 Task: Plan a visit to the historical museum on the 7th at 1:00 PM.
Action: Mouse moved to (36, 204)
Screenshot: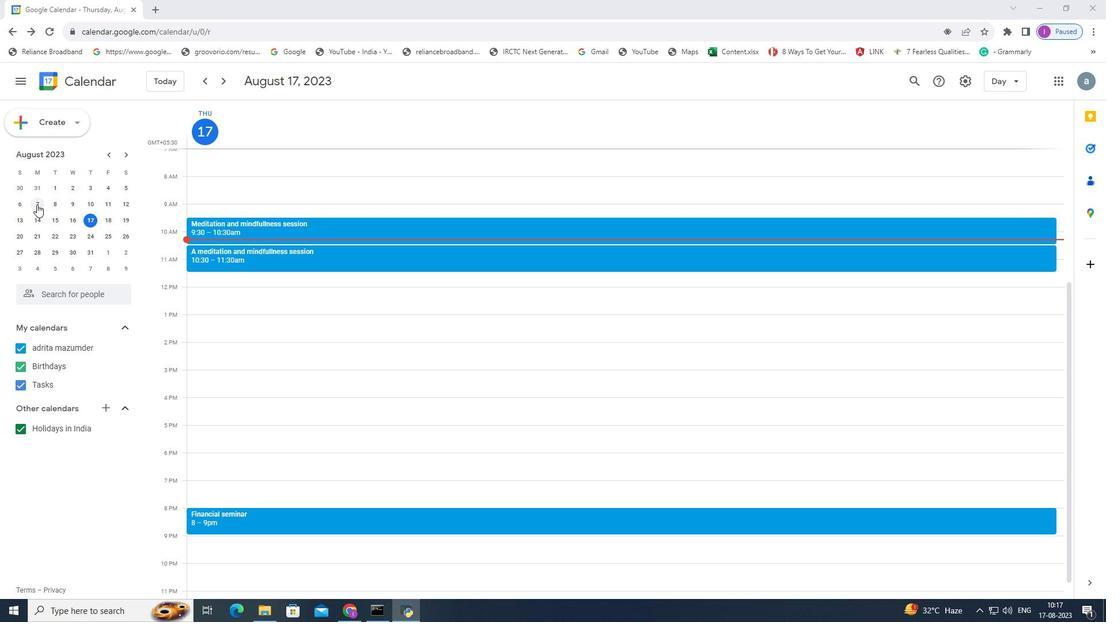 
Action: Mouse pressed left at (36, 204)
Screenshot: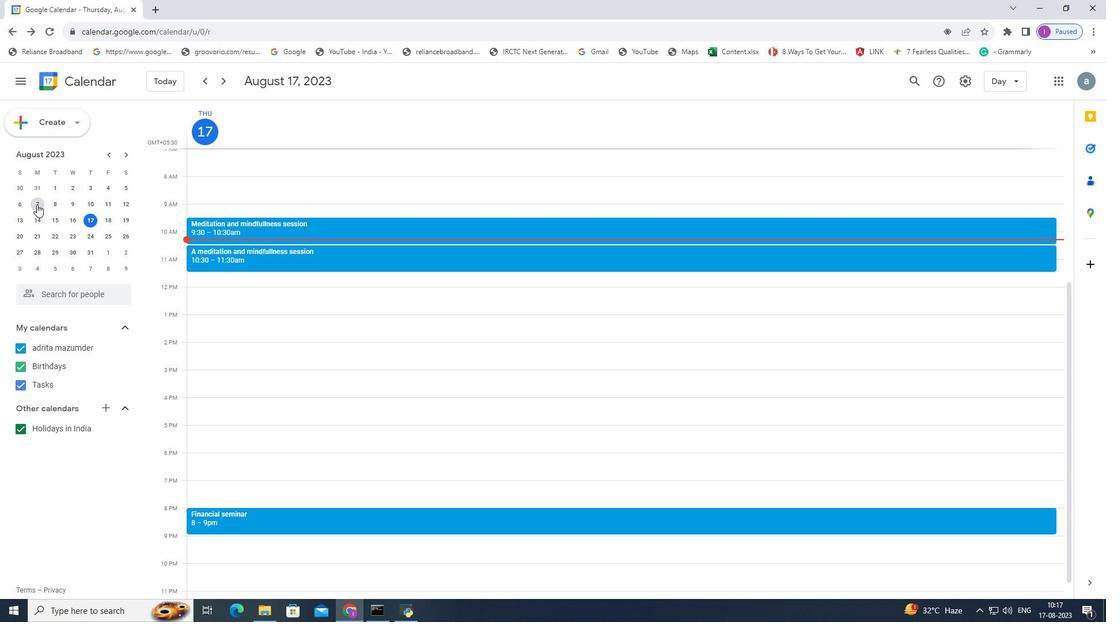 
Action: Mouse moved to (191, 326)
Screenshot: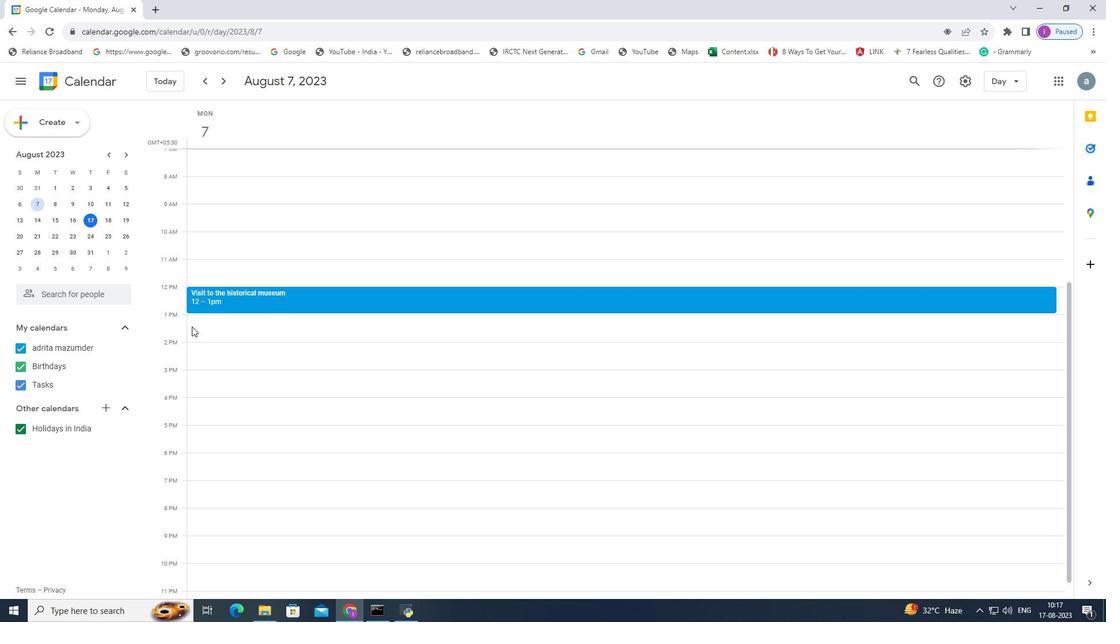 
Action: Mouse pressed left at (191, 326)
Screenshot: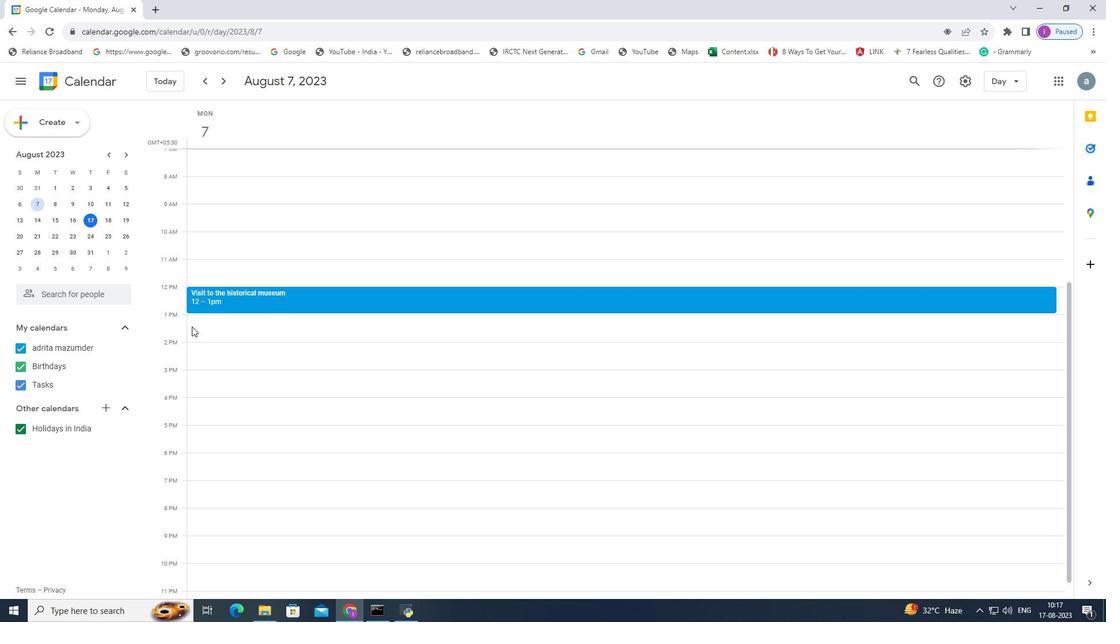 
Action: Mouse moved to (526, 219)
Screenshot: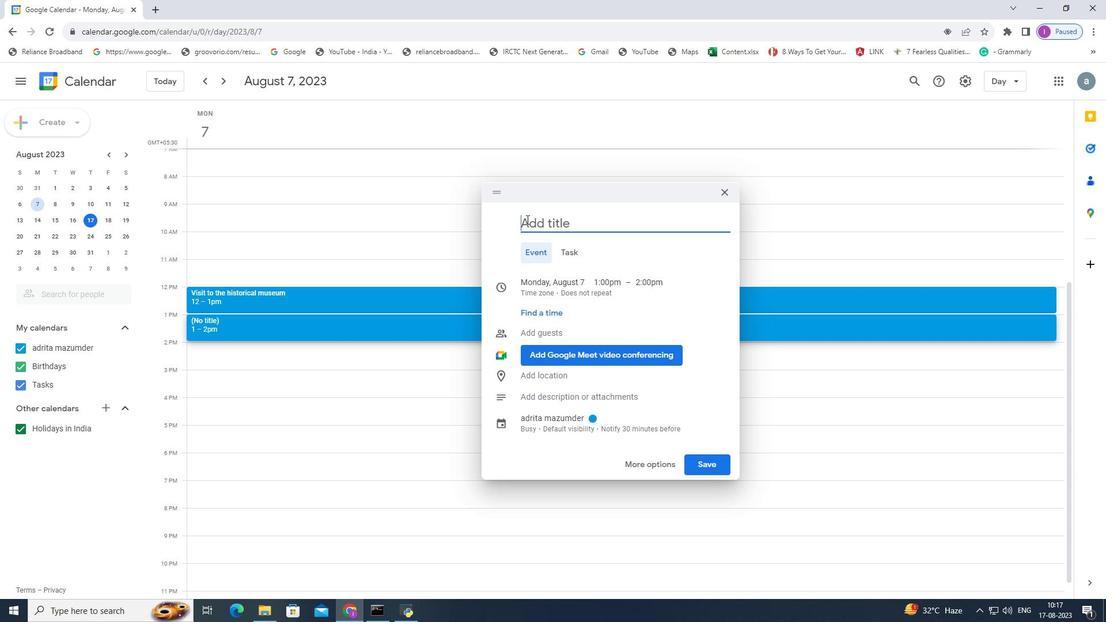 
Action: Mouse pressed left at (526, 219)
Screenshot: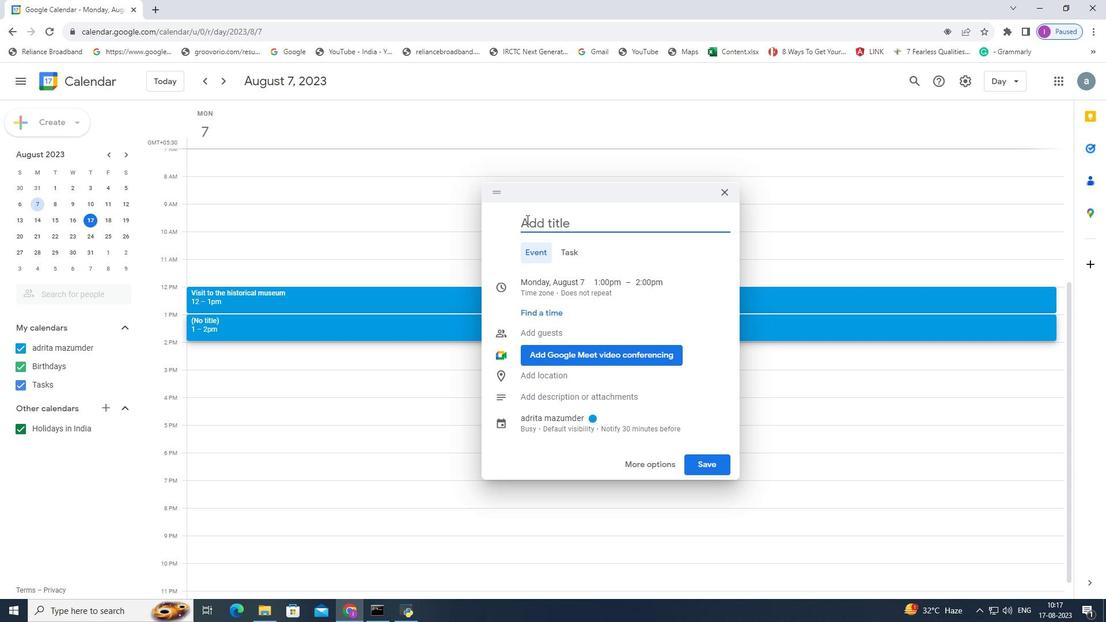 
Action: Key pressed <Key.shift>A<Key.space>visit<Key.space>to<Key.space>the<Key.space>historical<Key.space>museum
Screenshot: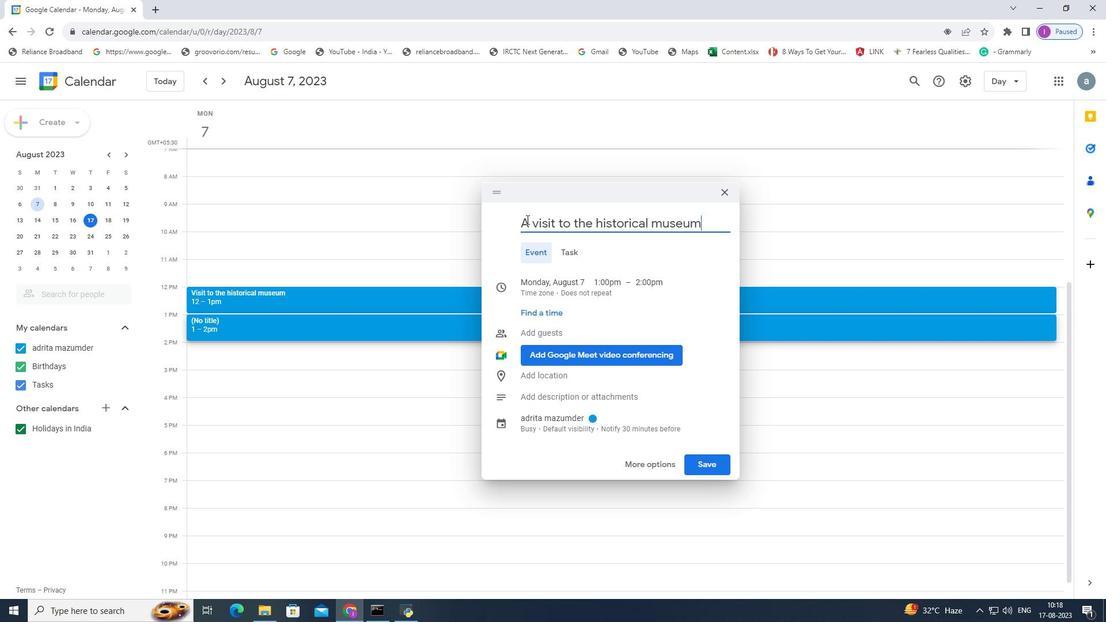 
Action: Mouse moved to (701, 465)
Screenshot: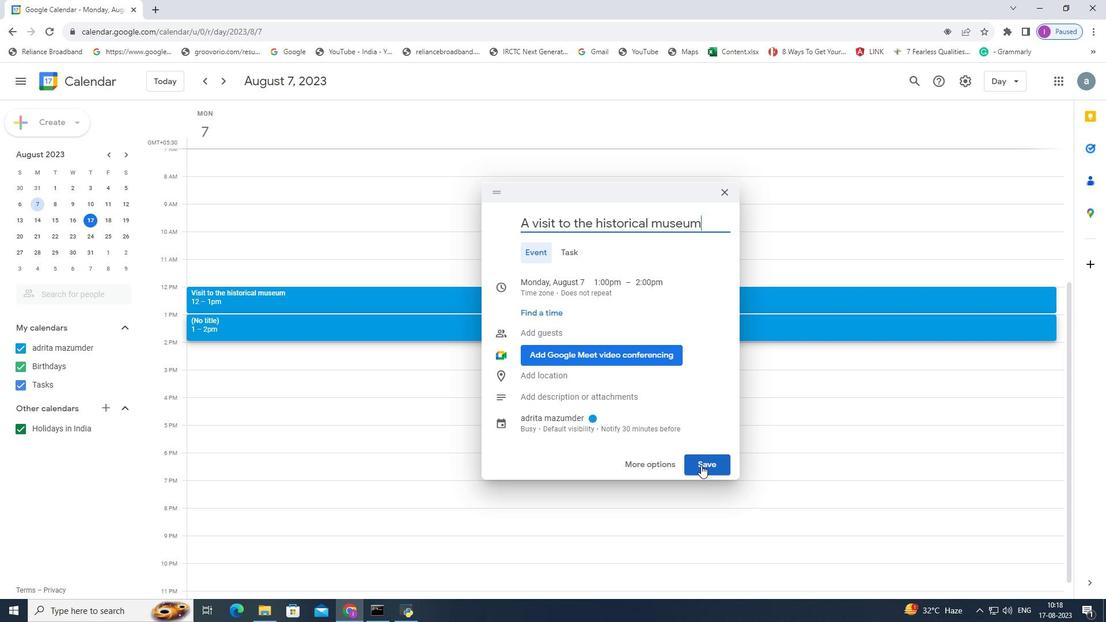 
Action: Mouse pressed left at (701, 465)
Screenshot: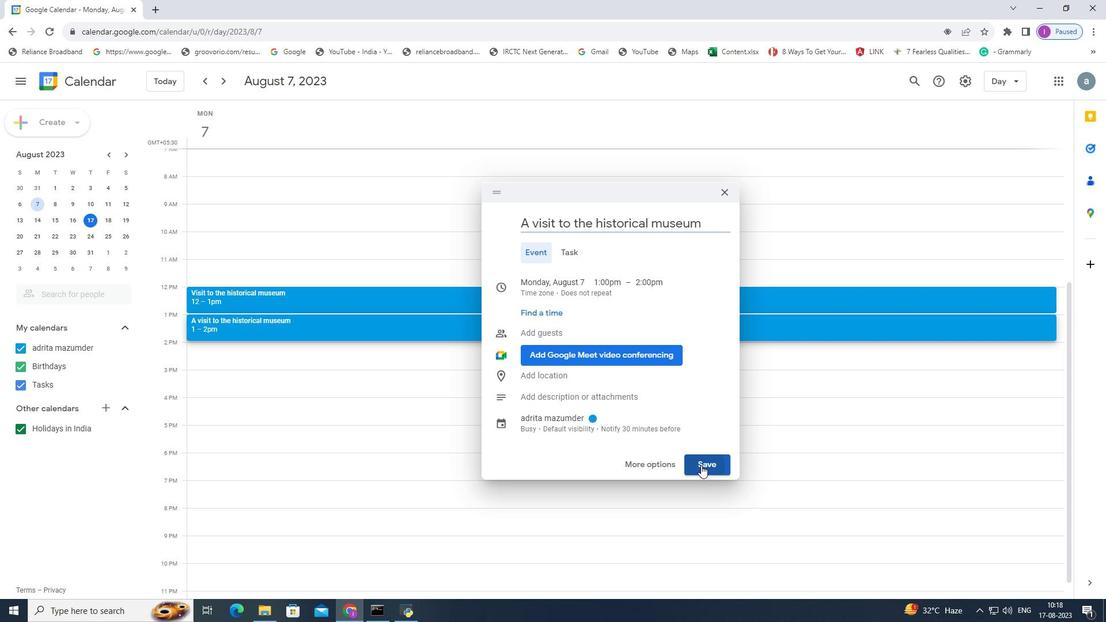 
Action: Mouse moved to (694, 461)
Screenshot: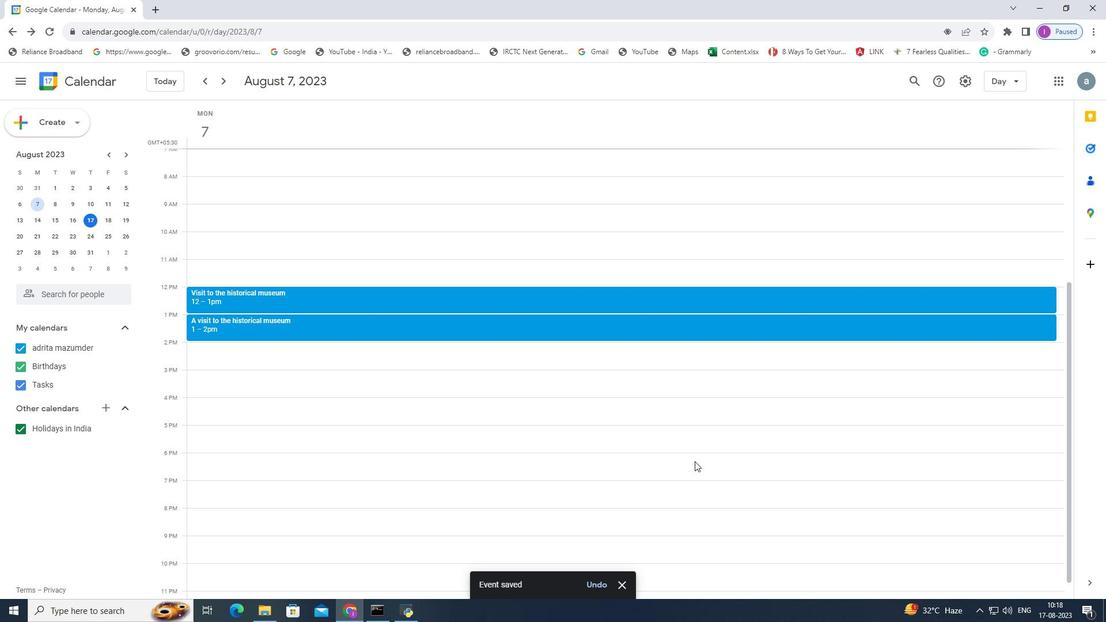 
